 Task: Insert a chart using the data range from cell A1 to C5.
Action: Mouse pressed left at (50, 179)
Screenshot: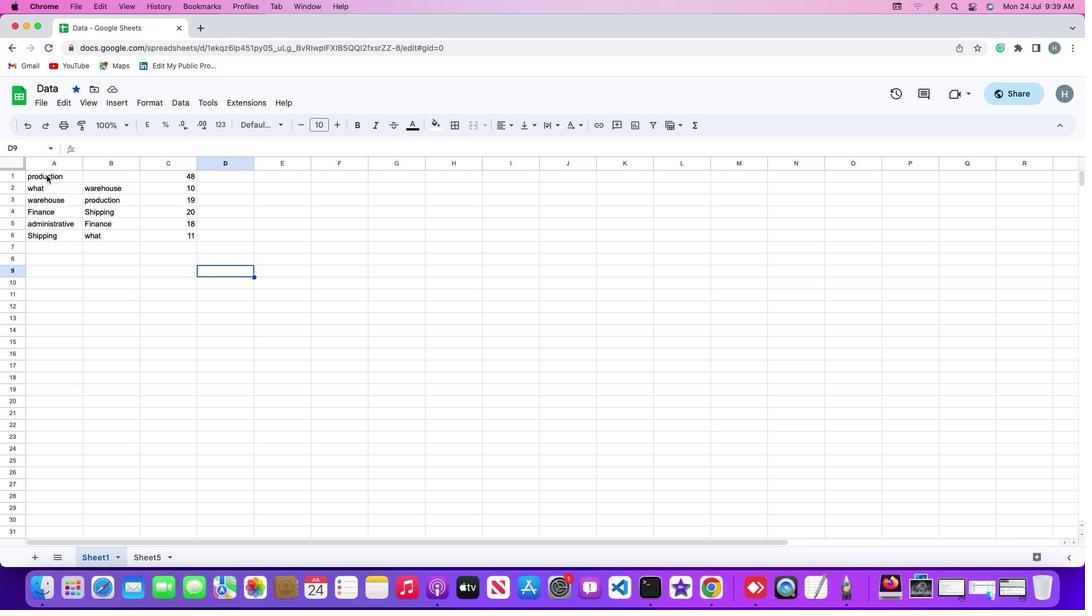 
Action: Mouse pressed left at (50, 179)
Screenshot: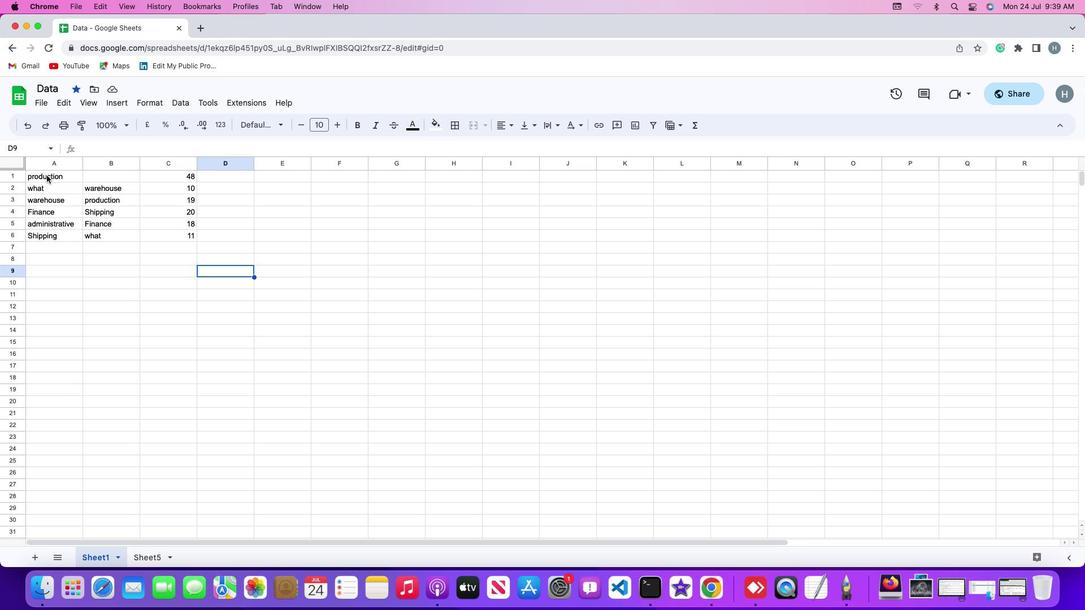 
Action: Mouse moved to (50, 178)
Screenshot: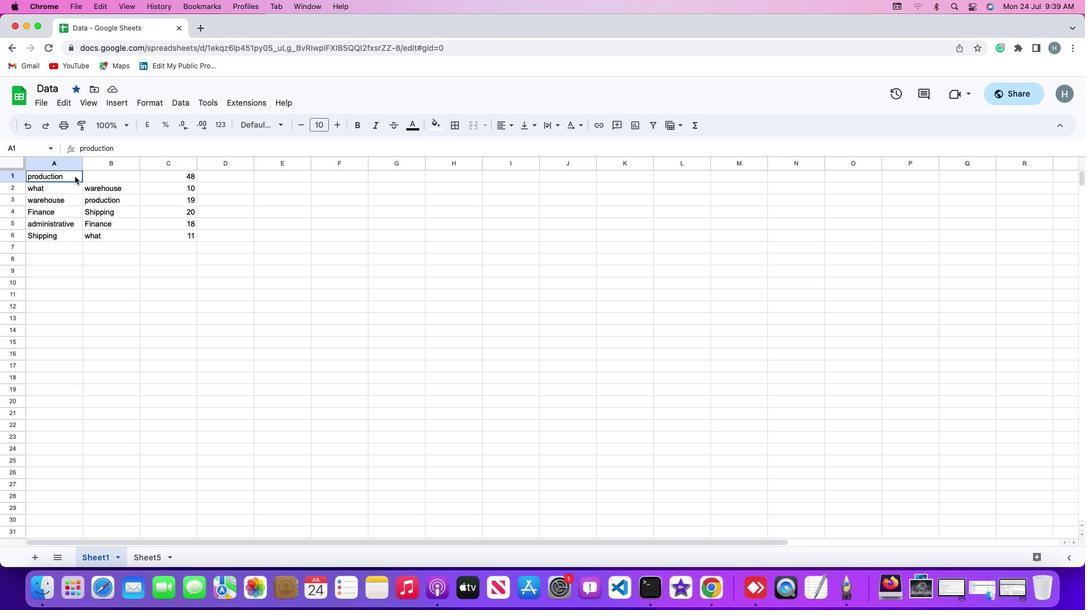 
Action: Mouse pressed left at (50, 178)
Screenshot: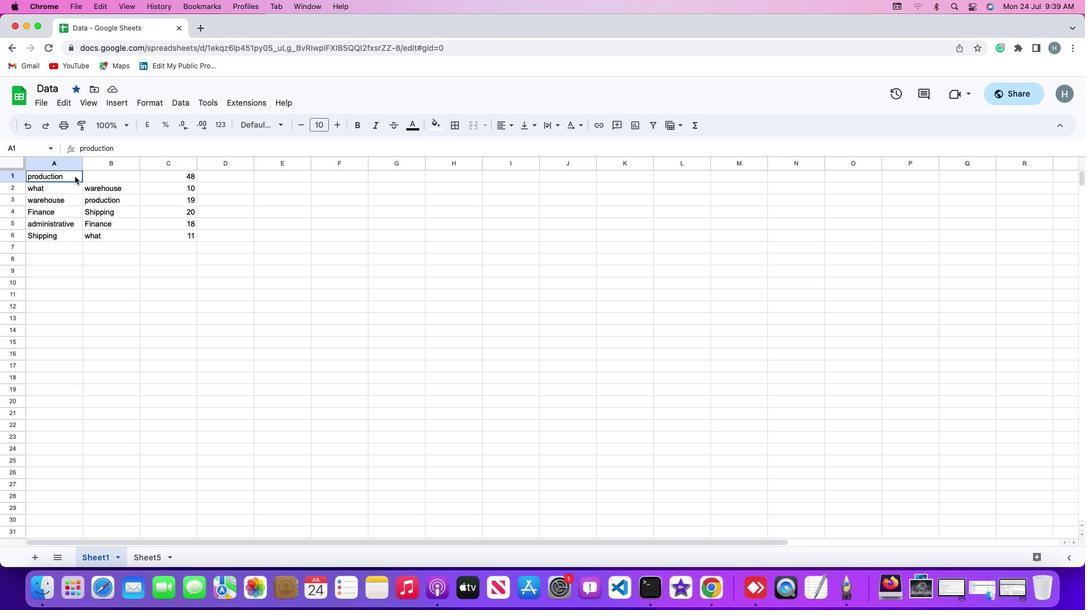
Action: Mouse moved to (110, 104)
Screenshot: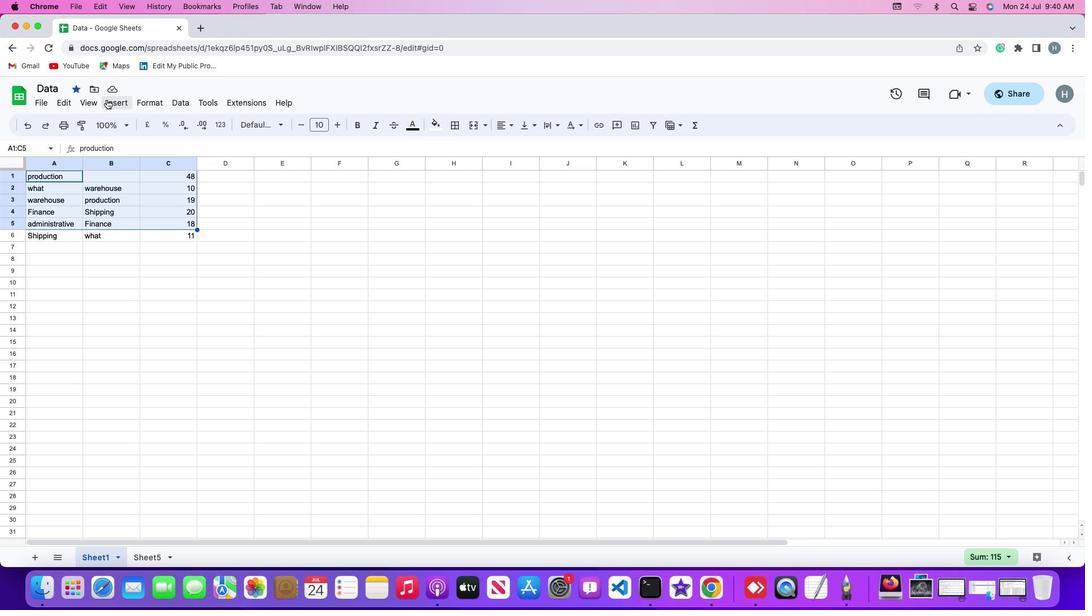 
Action: Mouse pressed left at (110, 104)
Screenshot: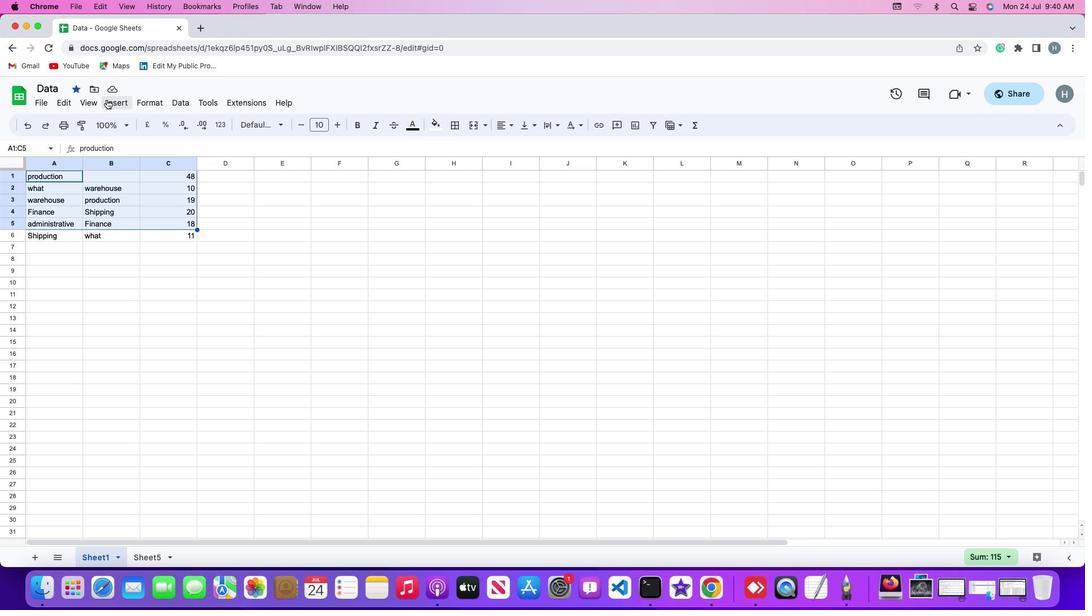 
Action: Mouse moved to (146, 210)
Screenshot: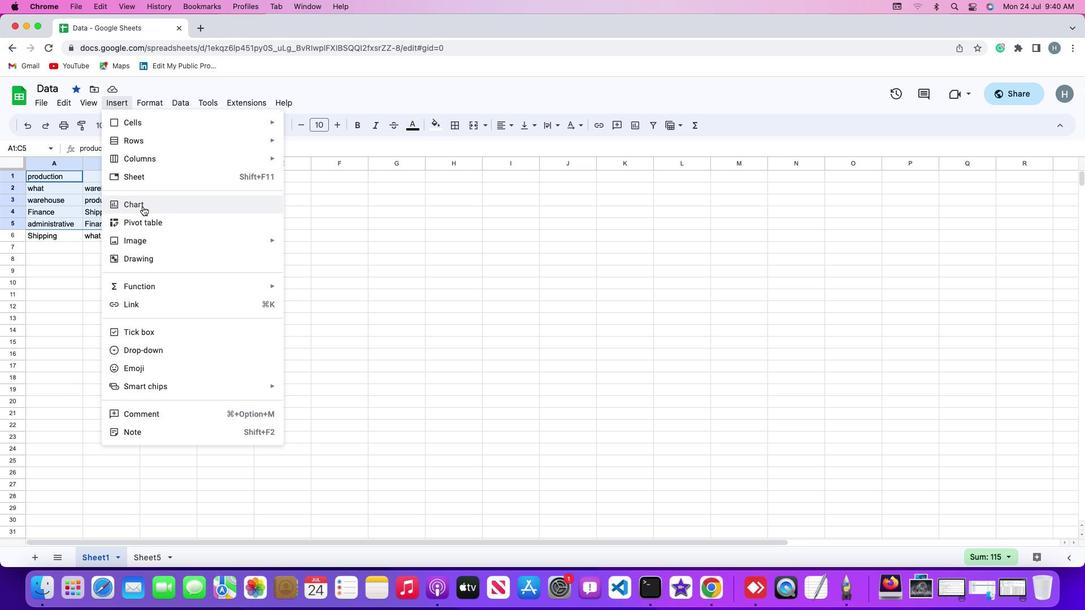 
Action: Mouse pressed left at (146, 210)
Screenshot: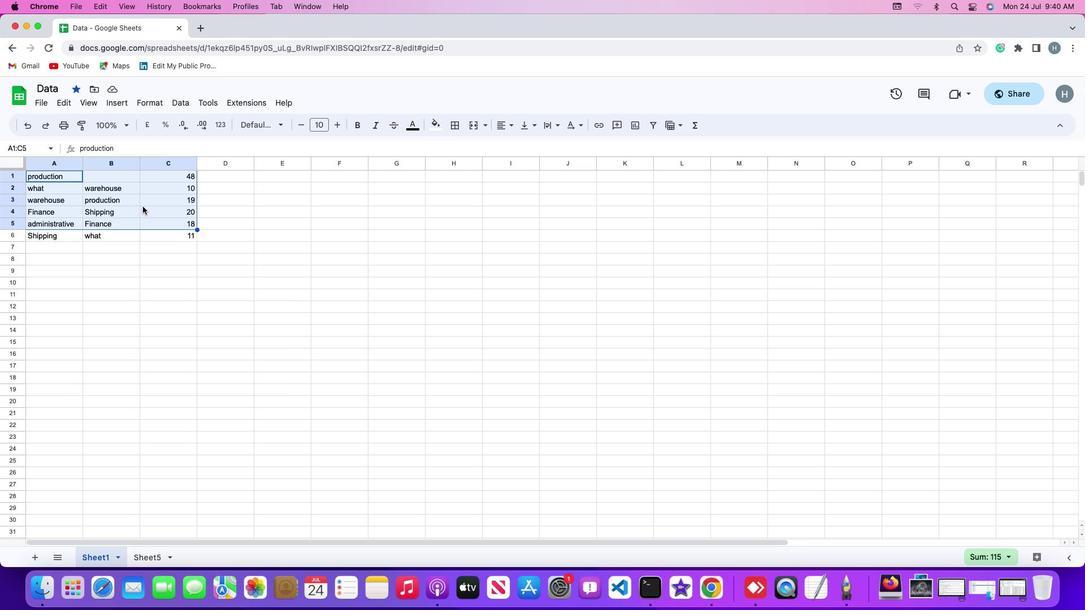 
Action: Mouse moved to (969, 211)
Screenshot: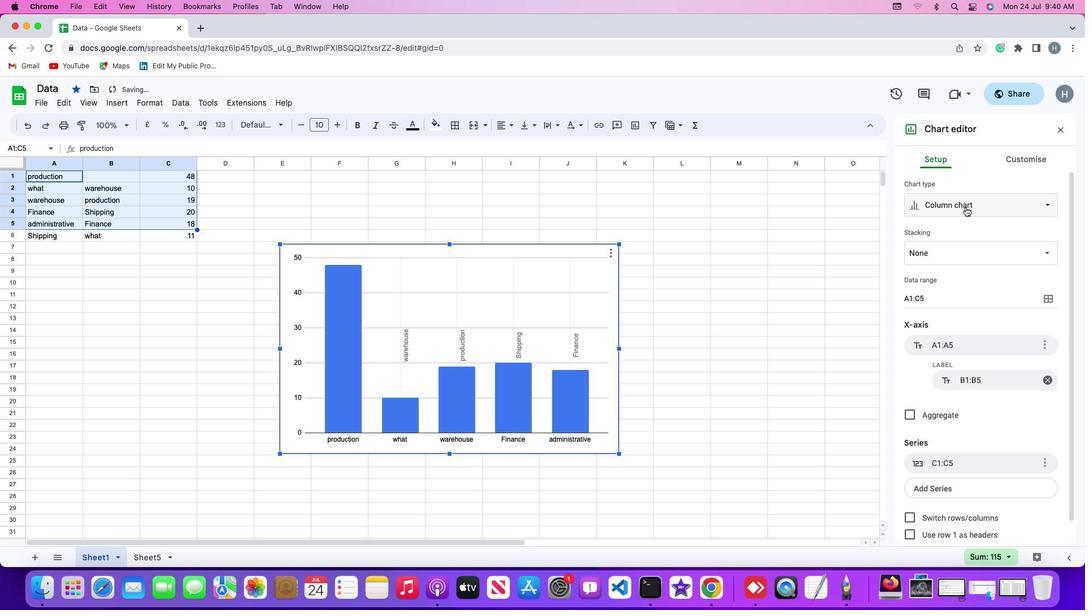 
Action: Mouse pressed left at (969, 211)
Screenshot: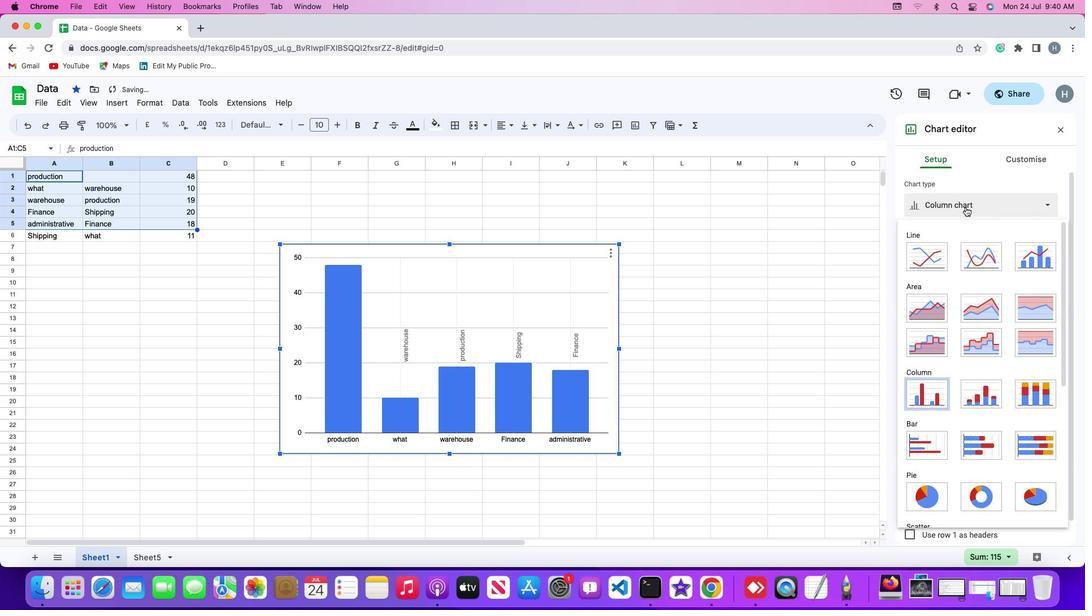 
Action: Mouse moved to (969, 428)
Screenshot: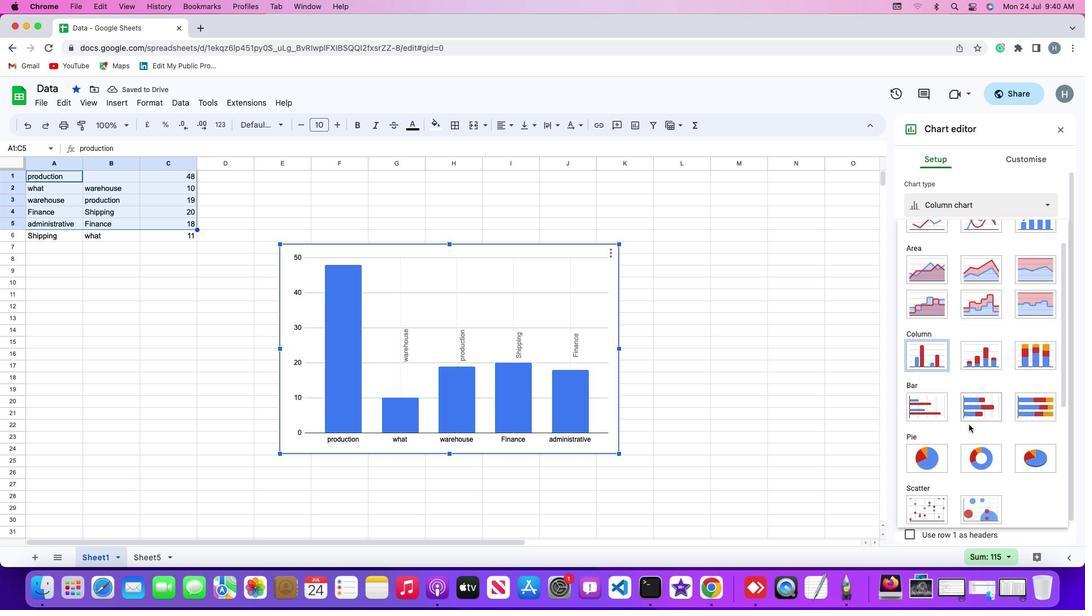 
Action: Mouse scrolled (969, 428) with delta (3, 3)
Screenshot: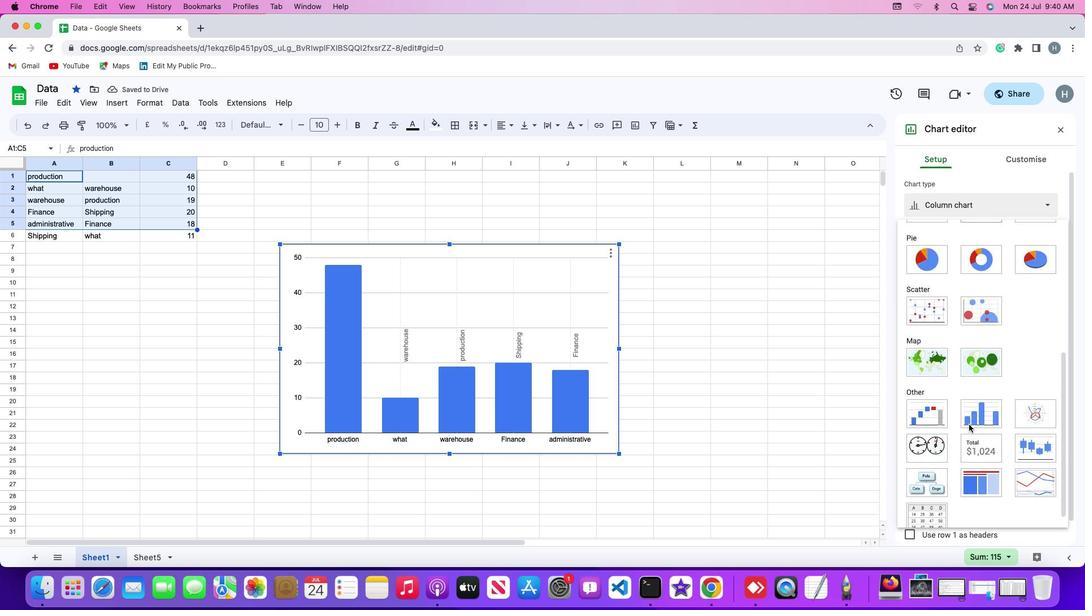
Action: Mouse scrolled (969, 428) with delta (3, 3)
Screenshot: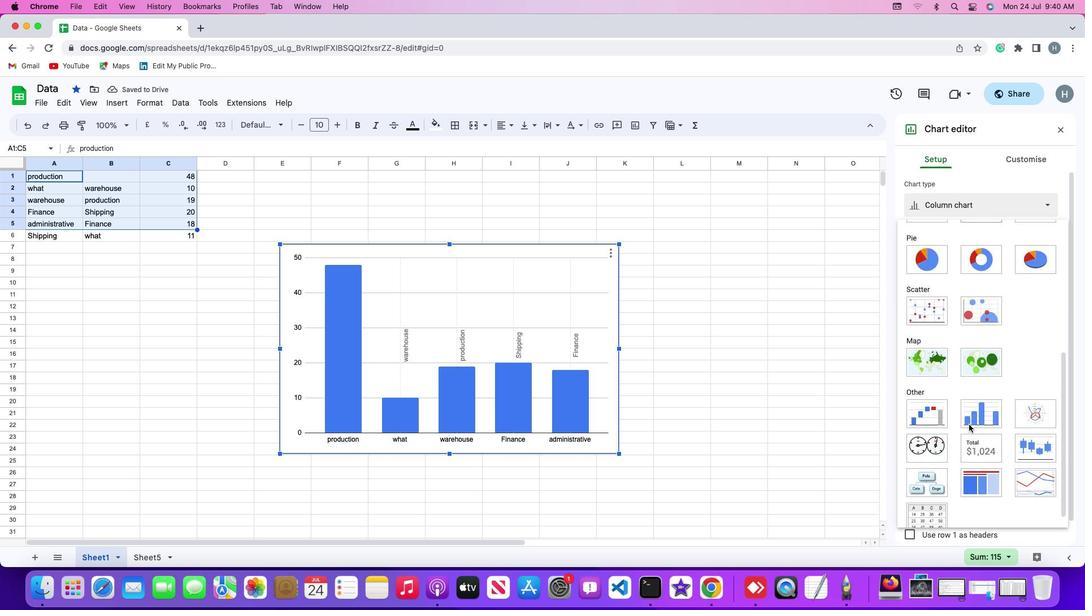 
Action: Mouse scrolled (969, 428) with delta (3, 1)
Screenshot: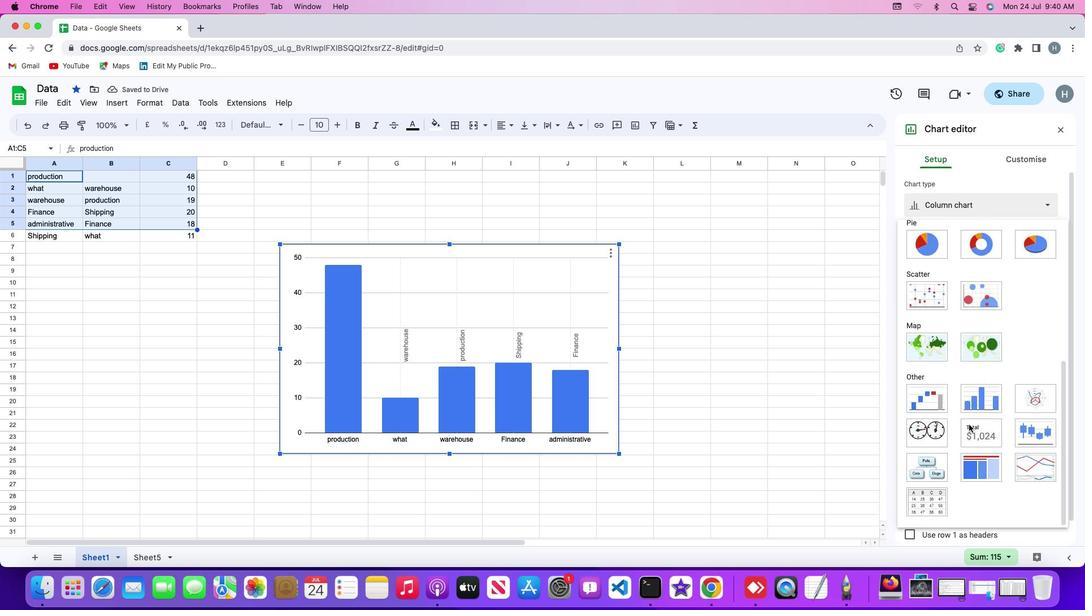 
Action: Mouse scrolled (969, 428) with delta (3, 1)
Screenshot: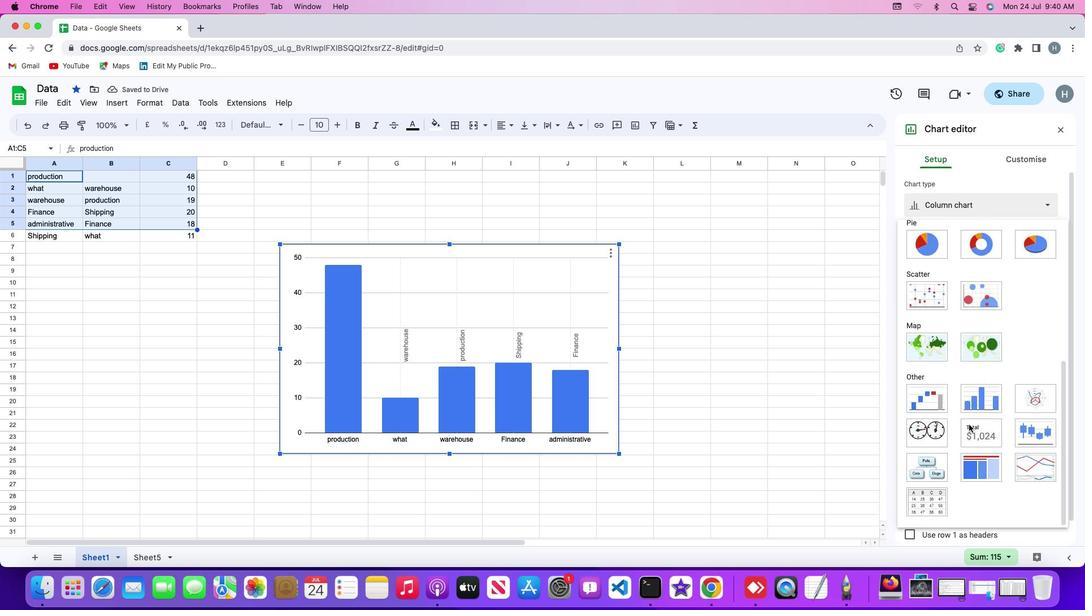 
Action: Mouse moved to (970, 428)
Screenshot: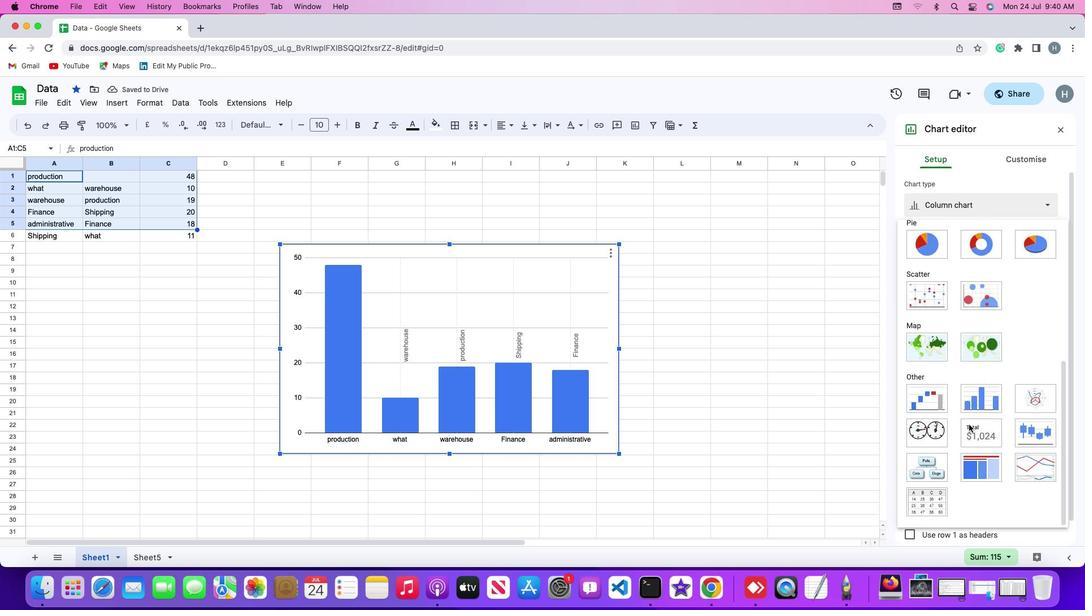 
Action: Mouse scrolled (970, 428) with delta (3, 0)
Screenshot: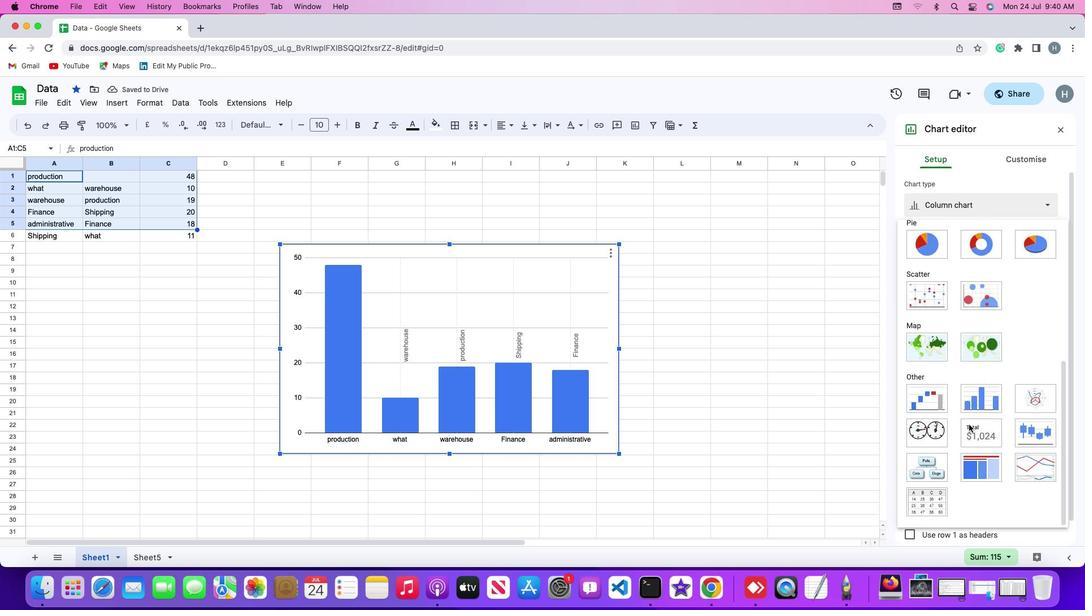 
Action: Mouse moved to (972, 428)
Screenshot: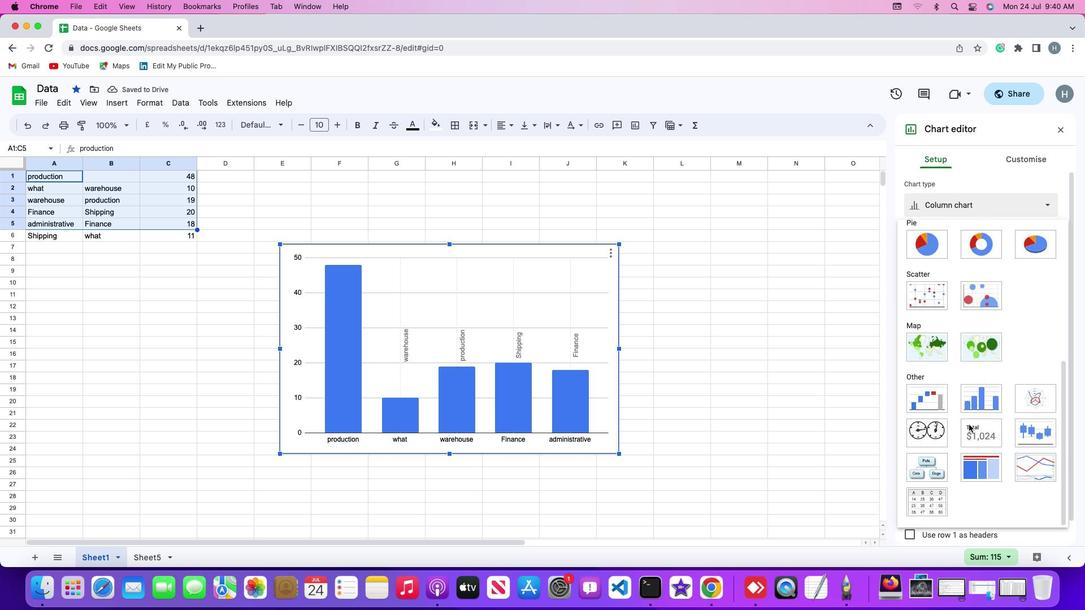 
Action: Mouse scrolled (972, 428) with delta (3, 0)
Screenshot: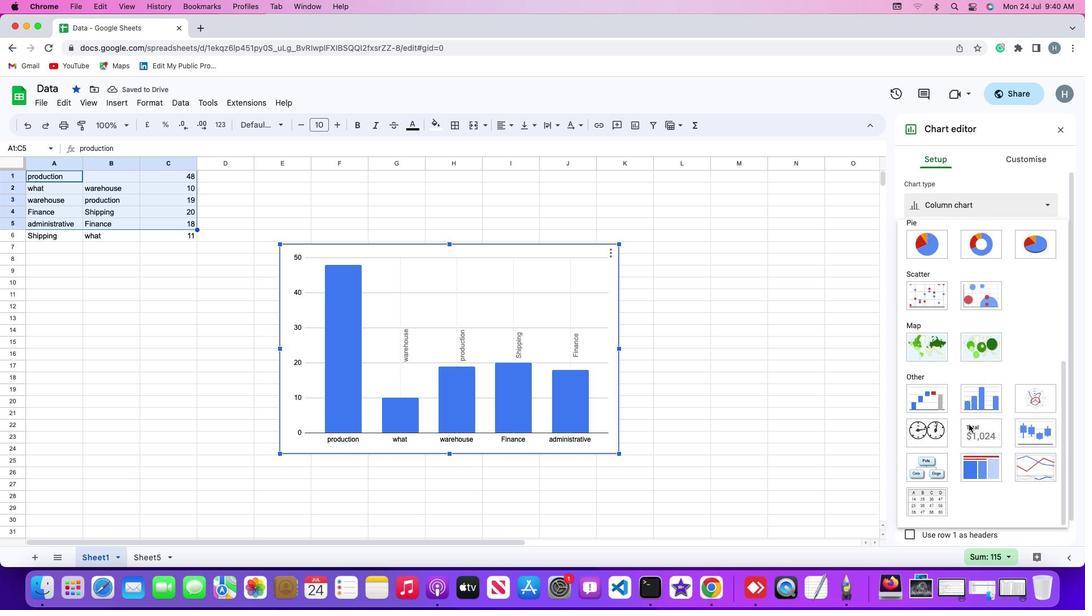 
Action: Mouse scrolled (972, 428) with delta (3, 3)
Screenshot: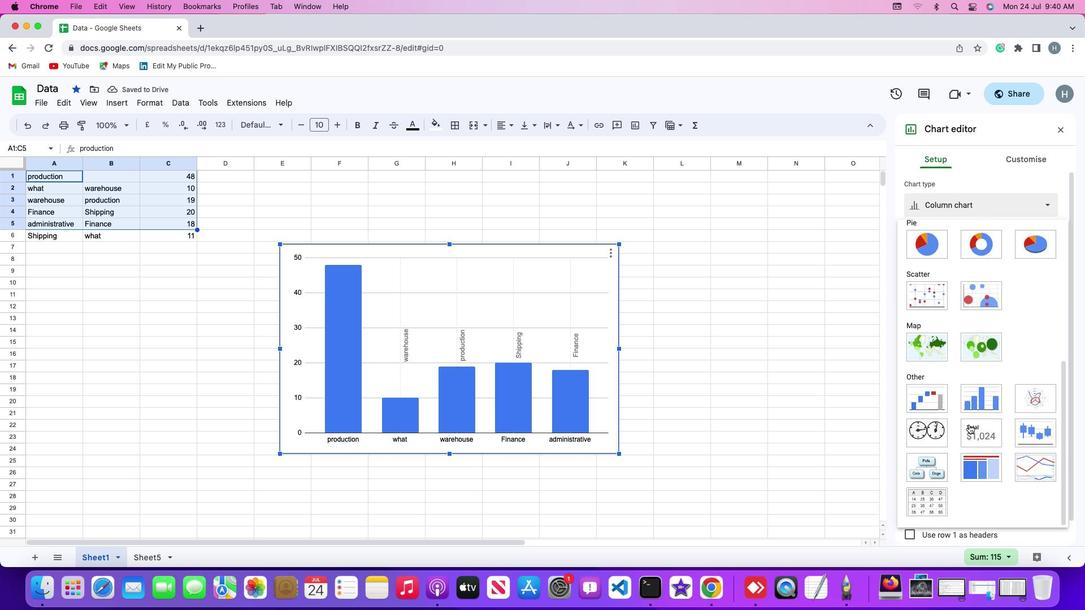 
Action: Mouse scrolled (972, 428) with delta (3, 3)
Screenshot: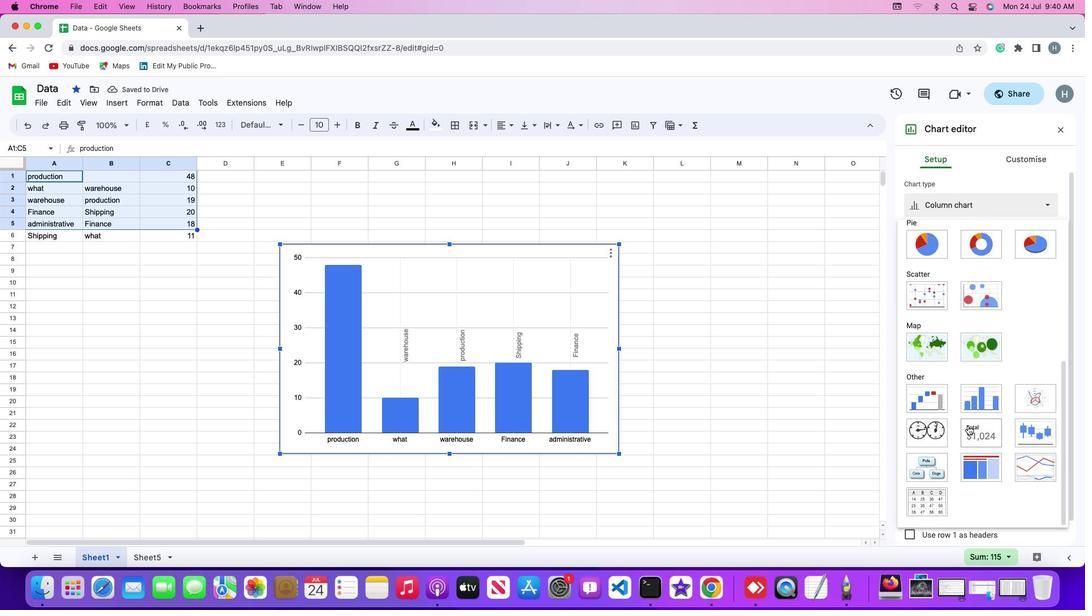 
Action: Mouse scrolled (972, 428) with delta (3, 2)
Screenshot: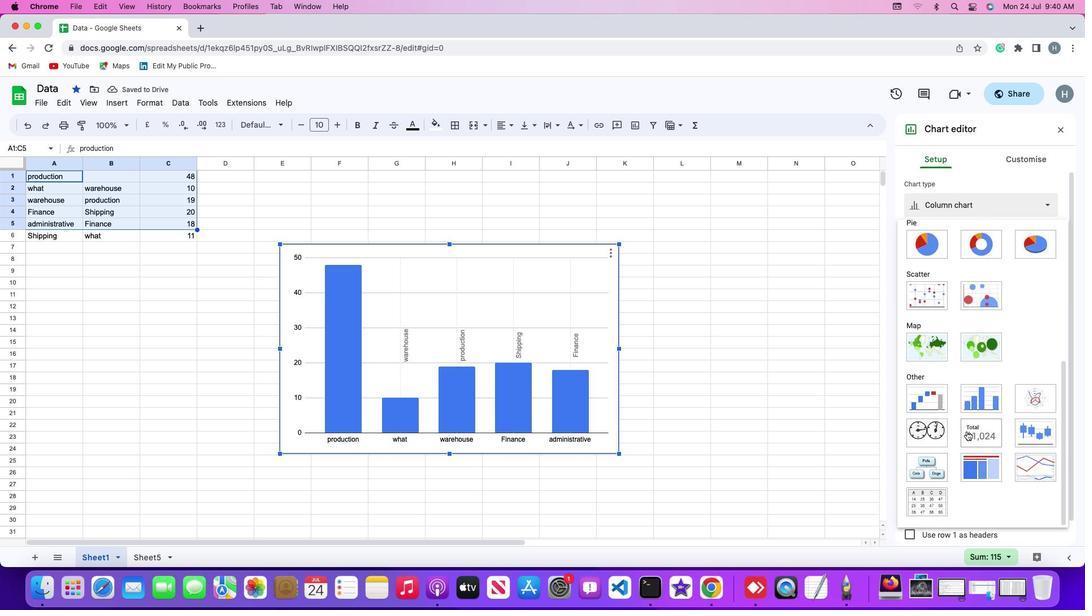 
Action: Mouse scrolled (972, 428) with delta (3, 1)
Screenshot: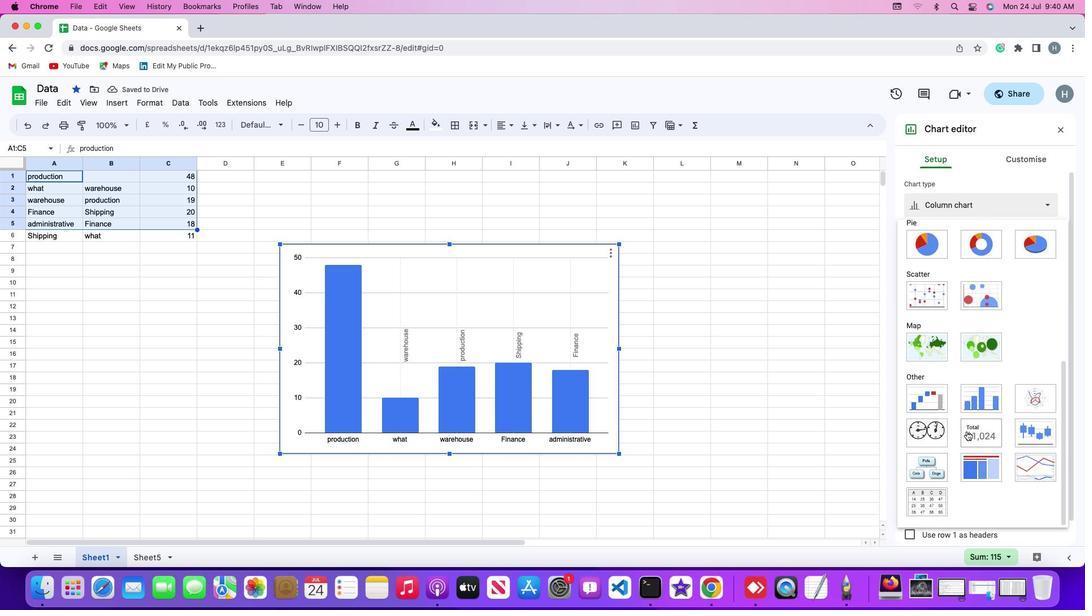 
Action: Mouse scrolled (972, 428) with delta (3, 0)
Screenshot: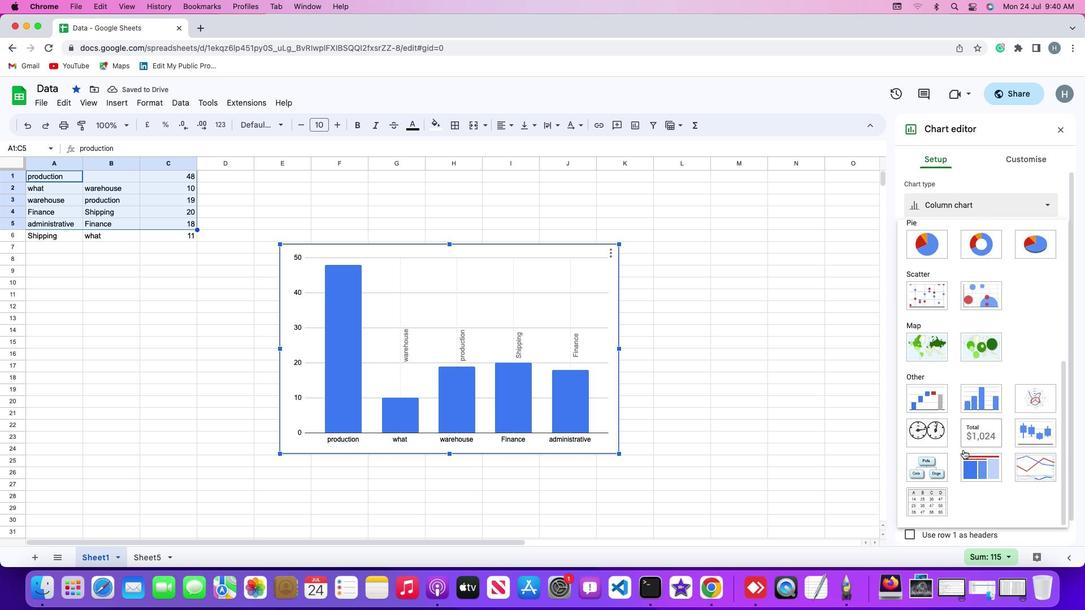 
Action: Mouse moved to (935, 500)
Screenshot: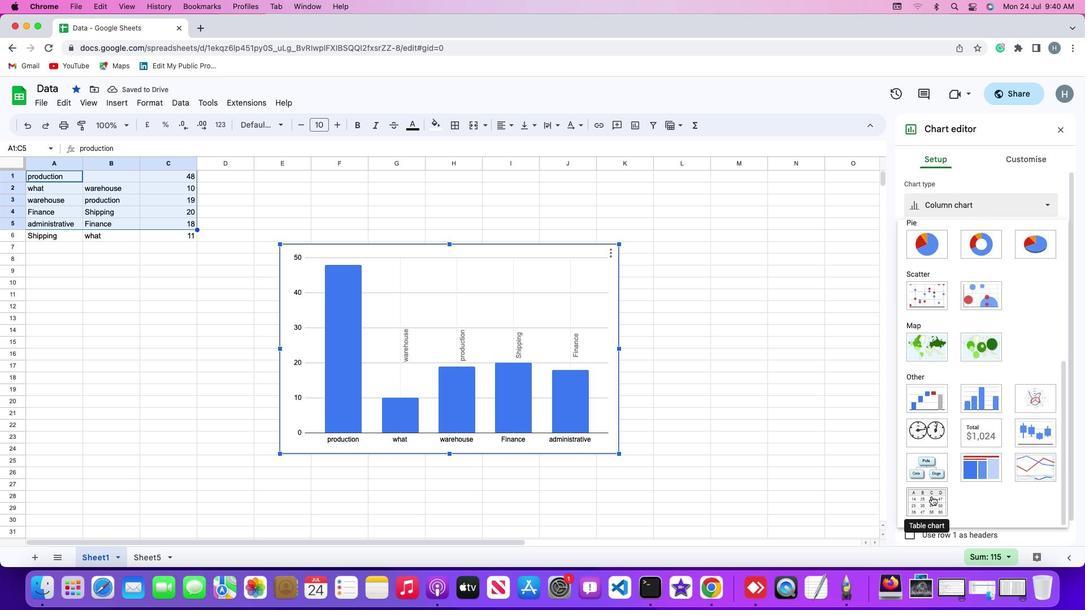 
Action: Mouse pressed left at (935, 500)
Screenshot: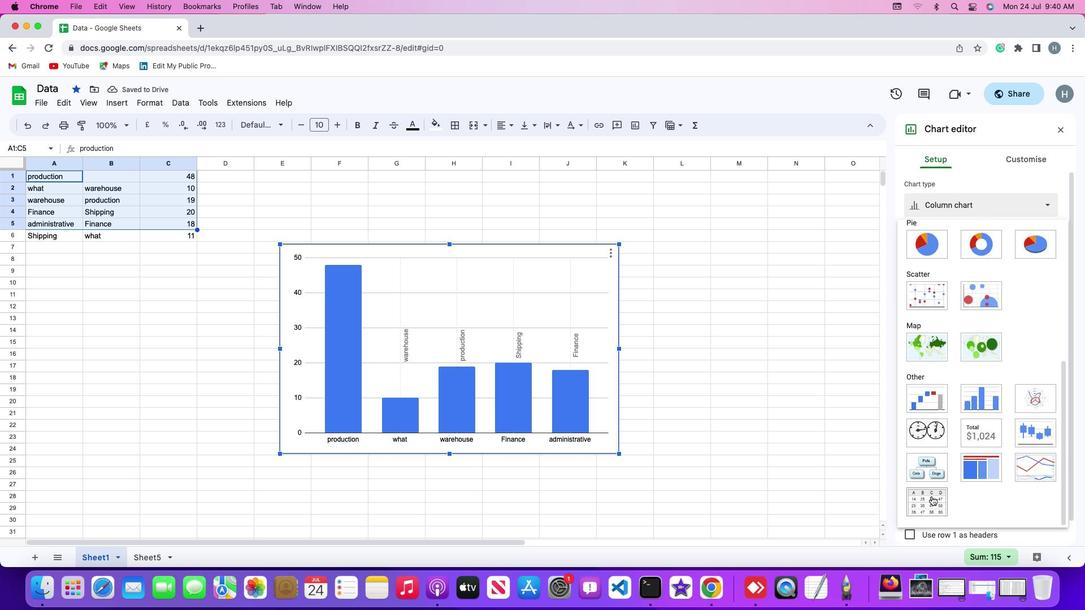 
Action: Mouse moved to (1063, 254)
Screenshot: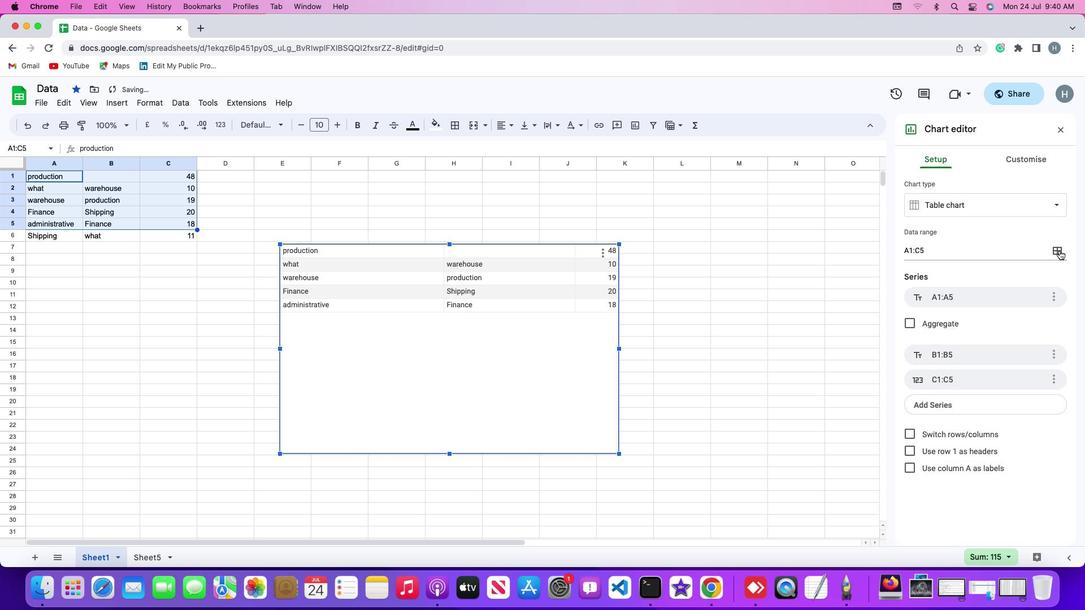 
Action: Mouse pressed left at (1063, 254)
Screenshot: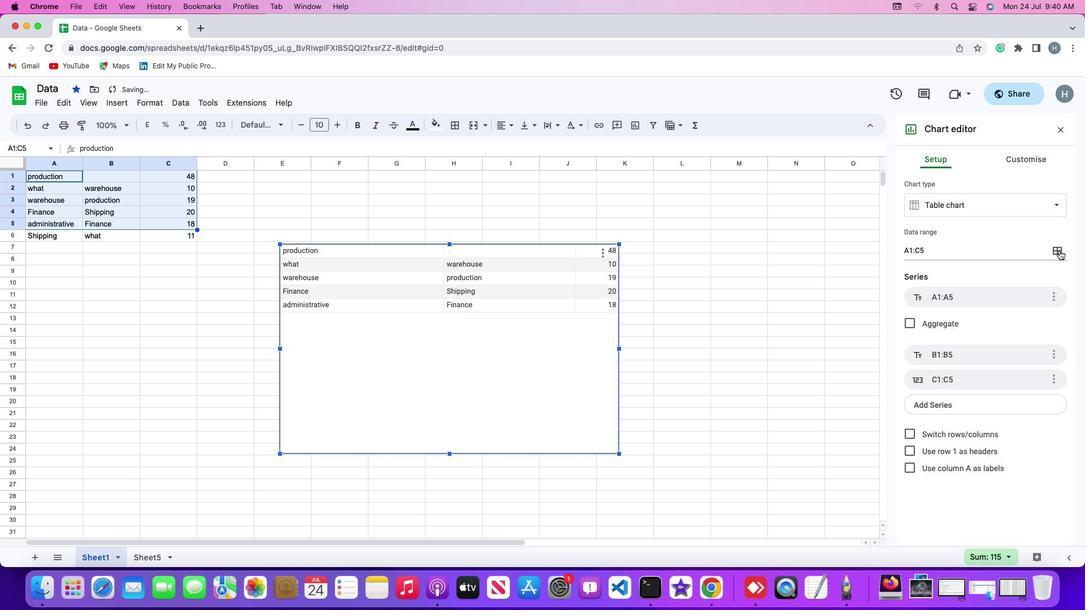 
Action: Mouse moved to (619, 396)
Screenshot: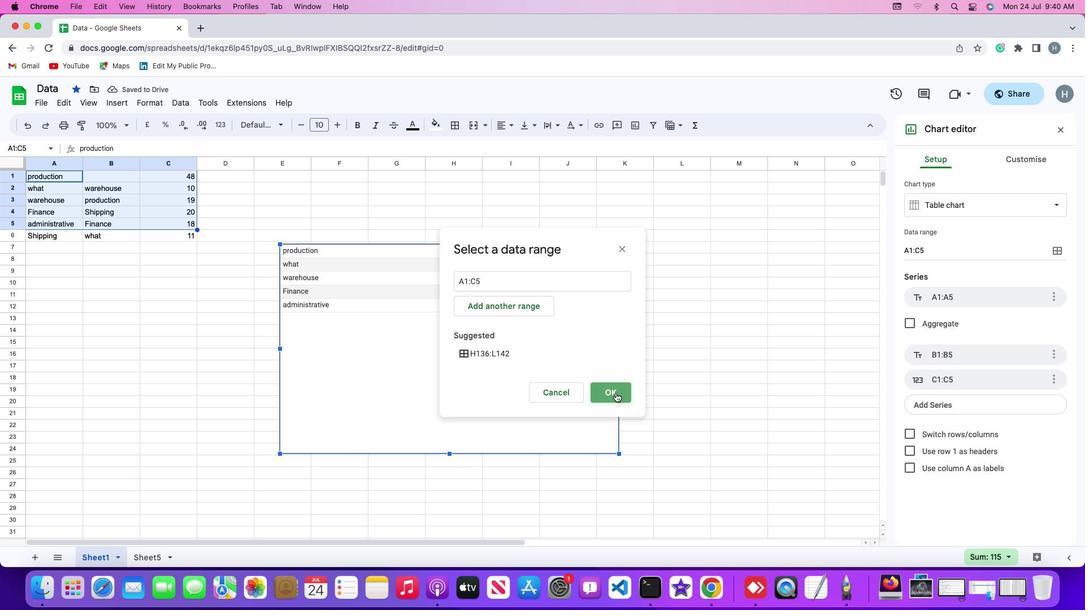 
Action: Mouse pressed left at (619, 396)
Screenshot: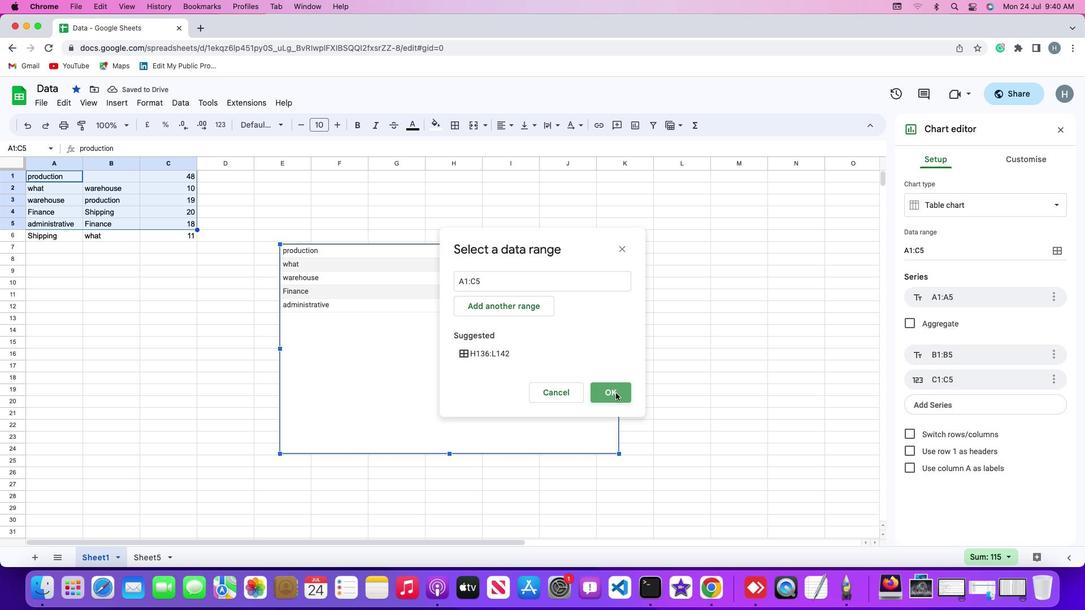
Action: Mouse moved to (760, 350)
Screenshot: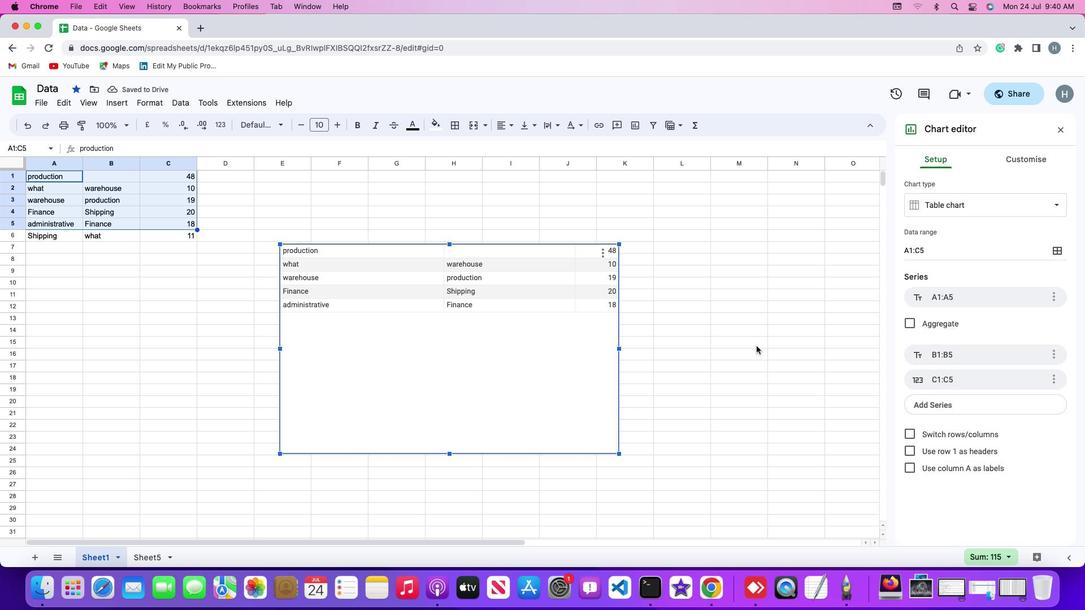 
